 Task: Make in the project AgileDeck a sprint 'Release Planning Sprint'. Create in the project AgileDeck a sprint 'Release Planning Sprint'. Add in the project AgileDeck a sprint 'Release Planning Sprint'
Action: Mouse moved to (188, 58)
Screenshot: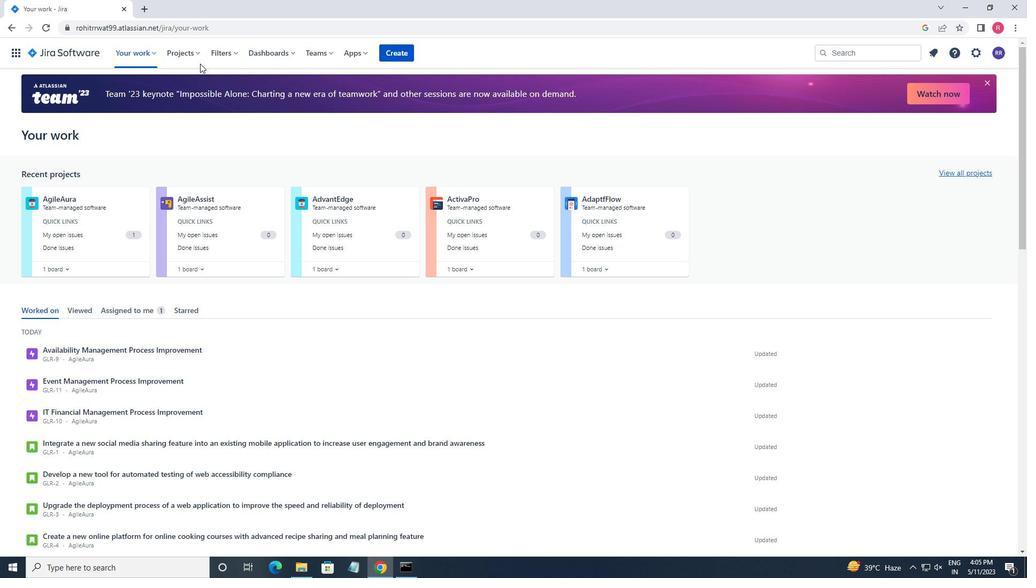 
Action: Mouse pressed left at (188, 58)
Screenshot: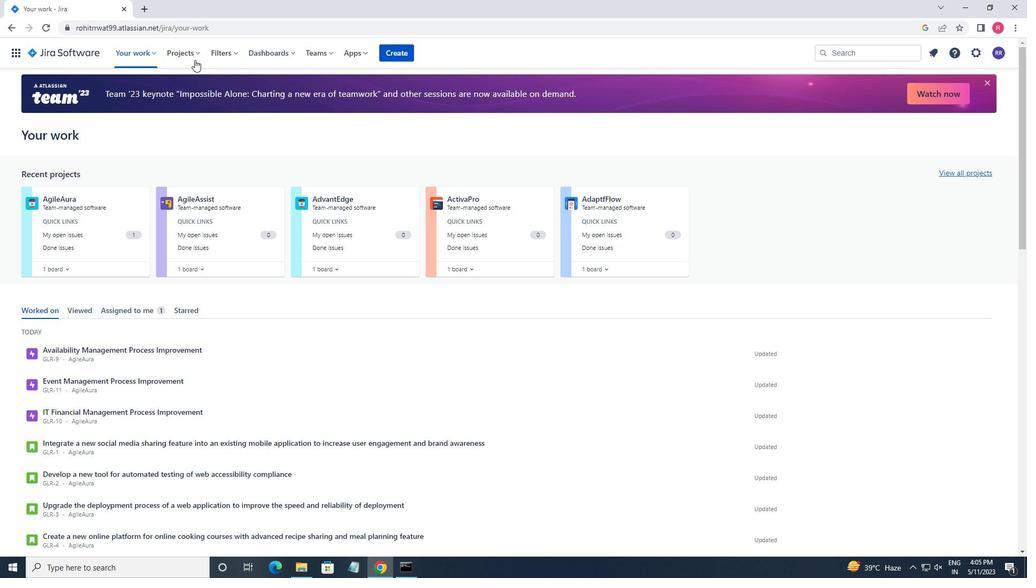 
Action: Mouse moved to (204, 107)
Screenshot: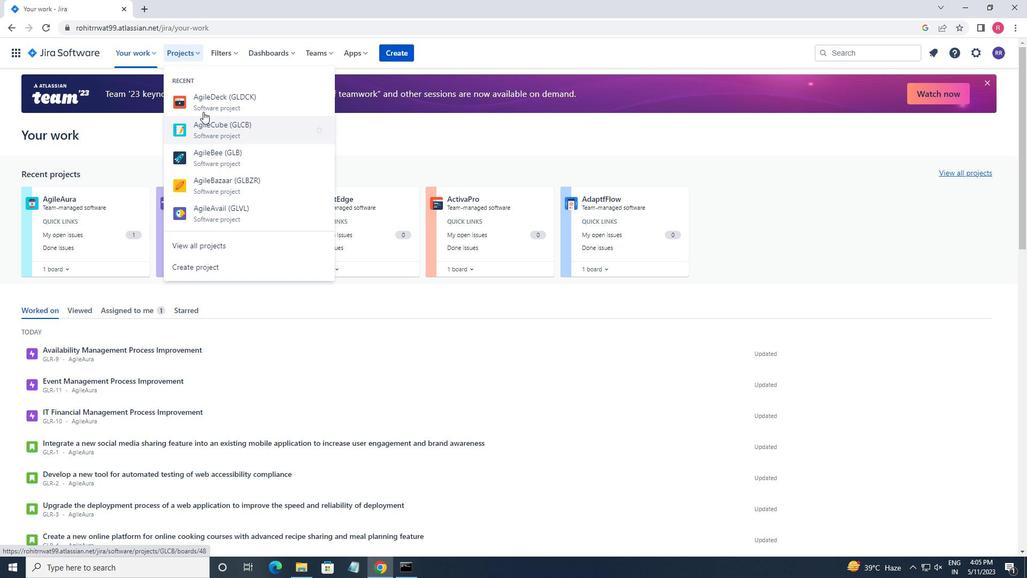 
Action: Mouse pressed left at (204, 107)
Screenshot: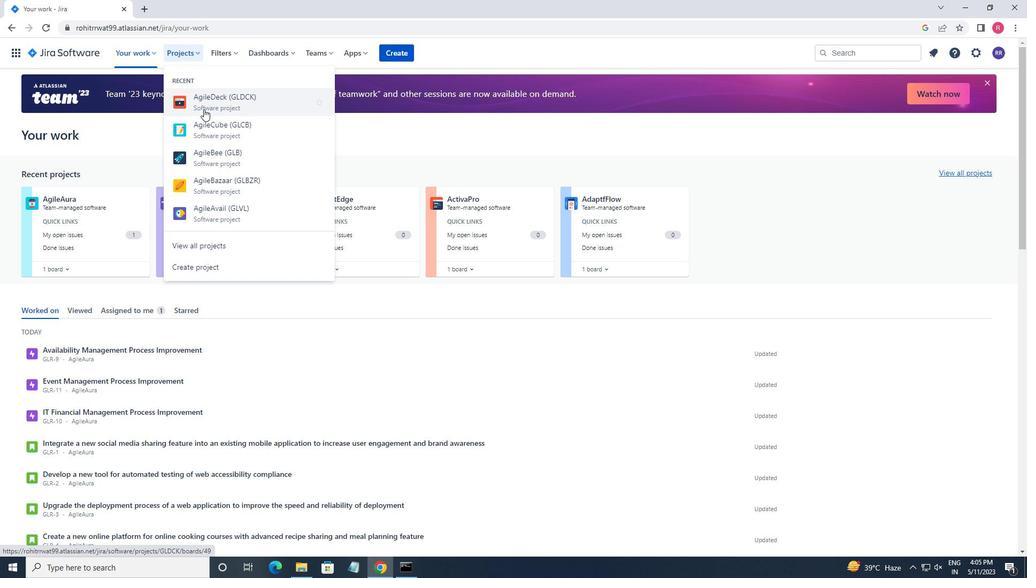 
Action: Mouse moved to (59, 167)
Screenshot: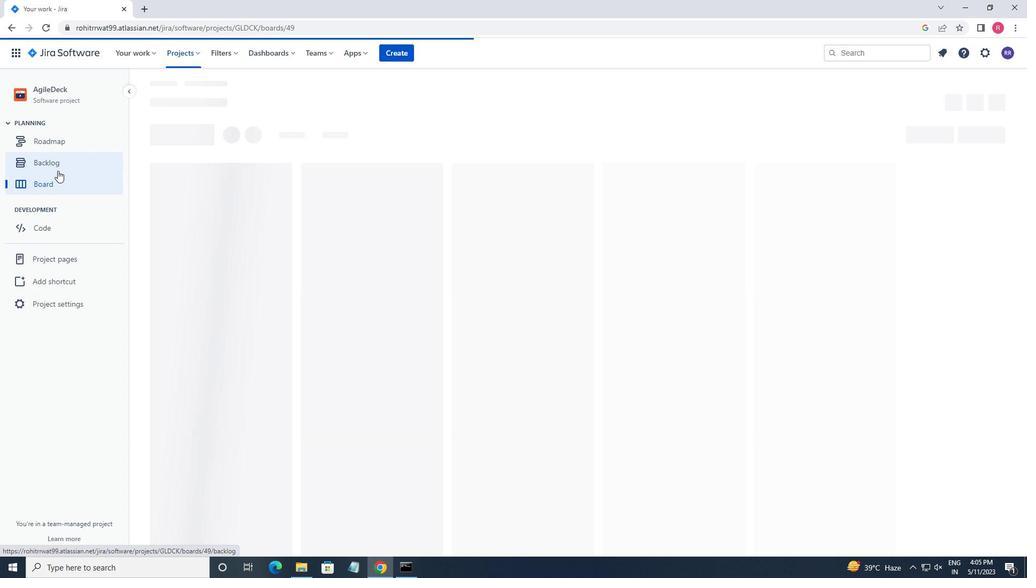 
Action: Mouse pressed left at (59, 167)
Screenshot: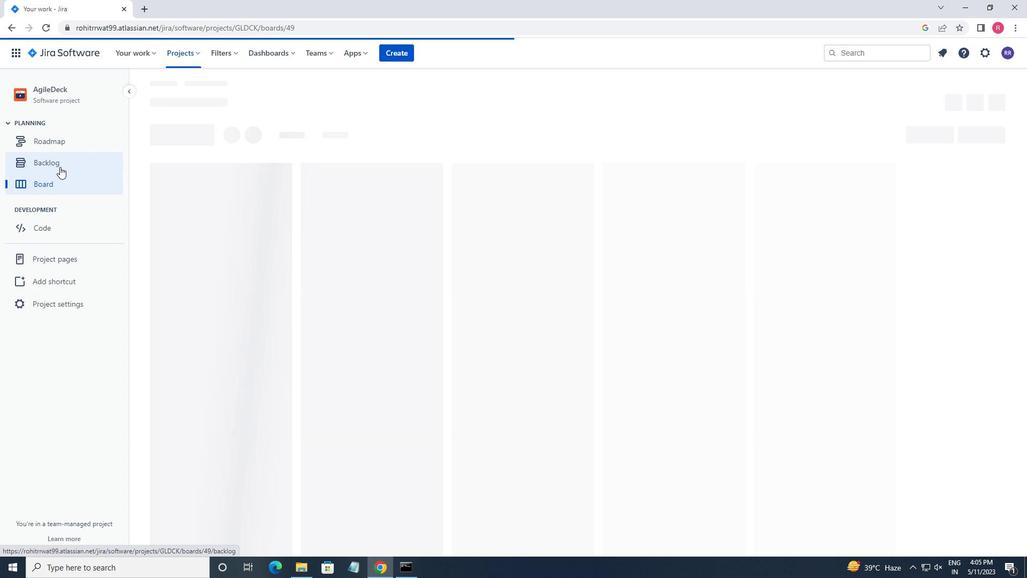 
Action: Mouse moved to (951, 168)
Screenshot: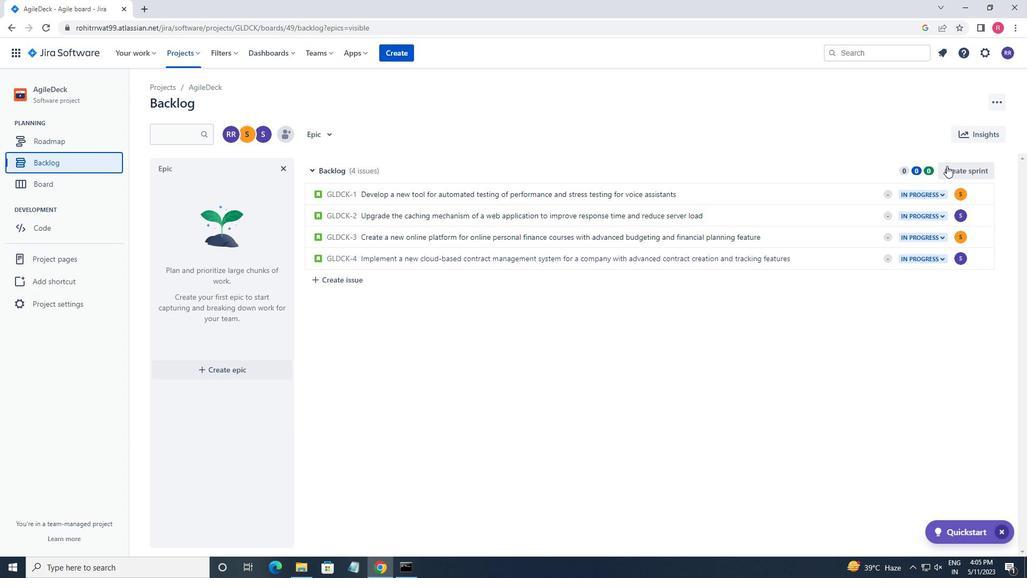 
Action: Mouse pressed left at (951, 168)
Screenshot: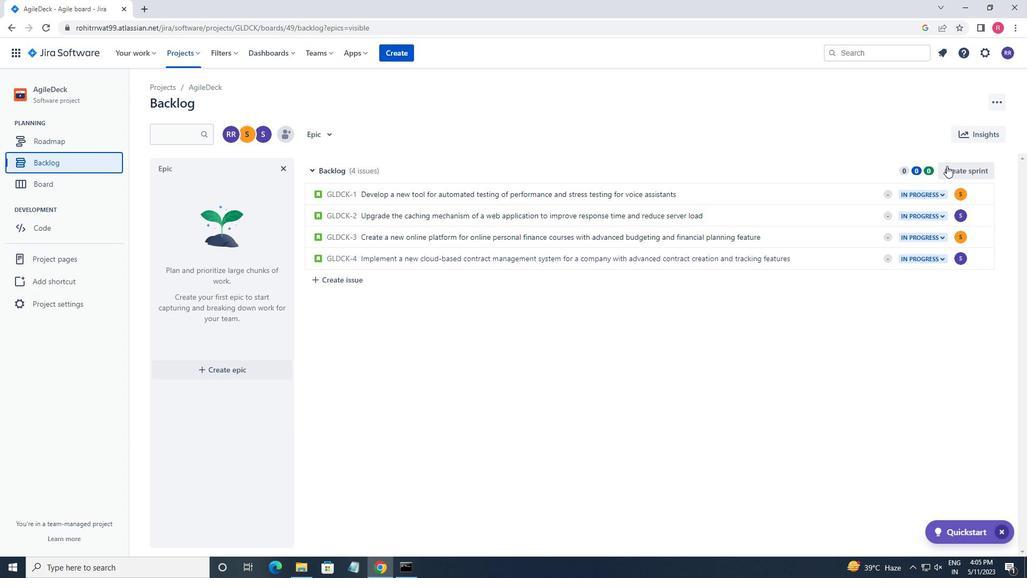 
Action: Mouse moved to (379, 170)
Screenshot: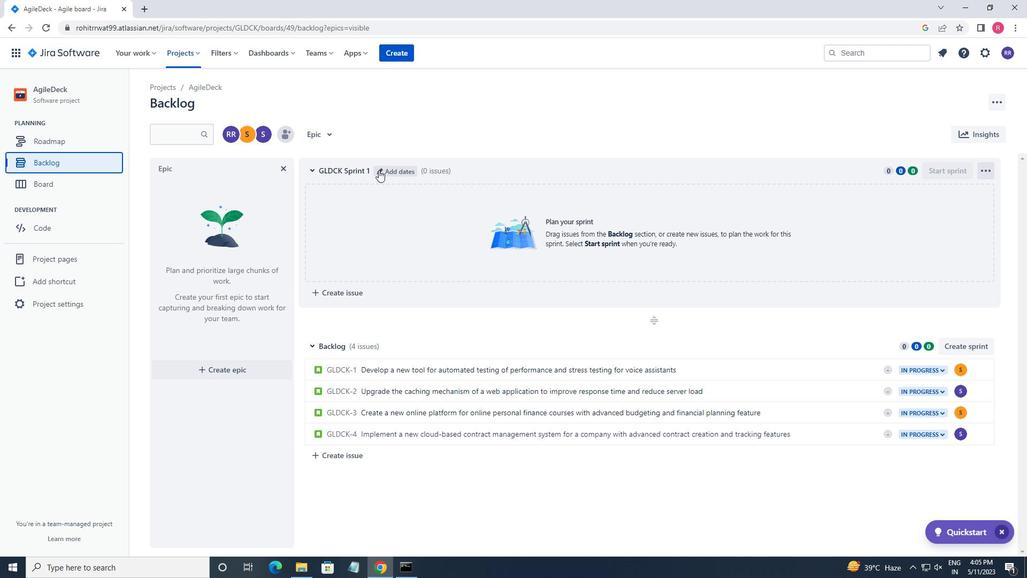 
Action: Mouse pressed left at (379, 170)
Screenshot: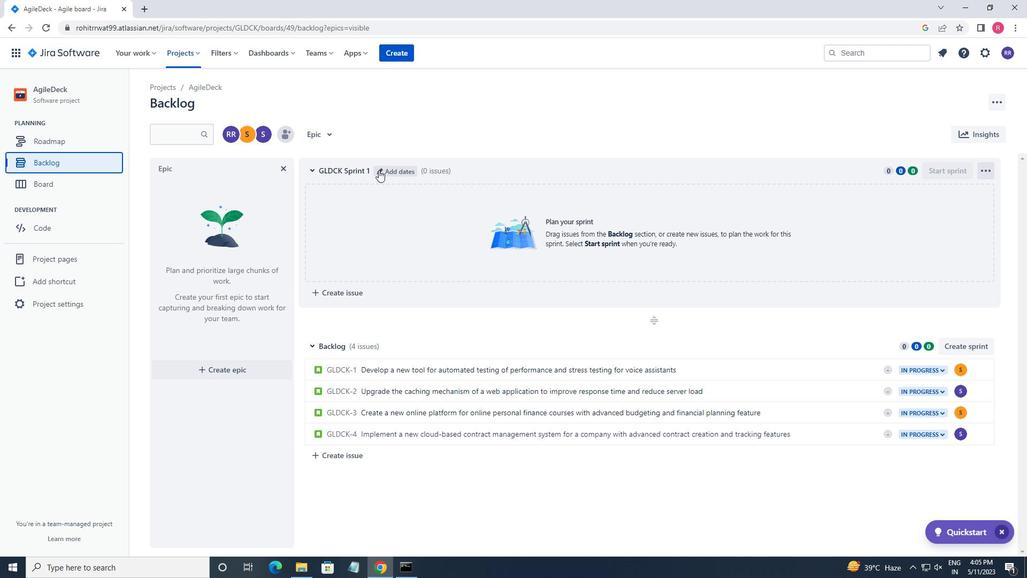 
Action: Key pressed <Key.backspace><Key.backspace><Key.backspace><Key.backspace><Key.backspace><Key.backspace><Key.backspace><Key.backspace><Key.backspace><Key.backspace><Key.backspace><Key.backspace><Key.backspace><Key.backspace><Key.shift>RELEASE<Key.space><Key.shift_r>PLANNING<Key.space><Key.shift>SPRINT
Screenshot: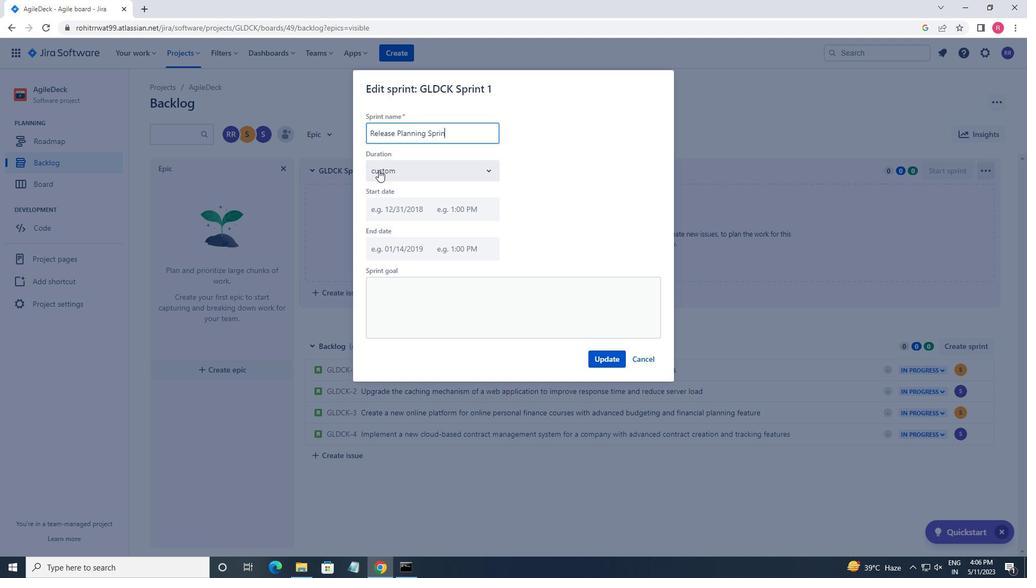 
Action: Mouse moved to (600, 355)
Screenshot: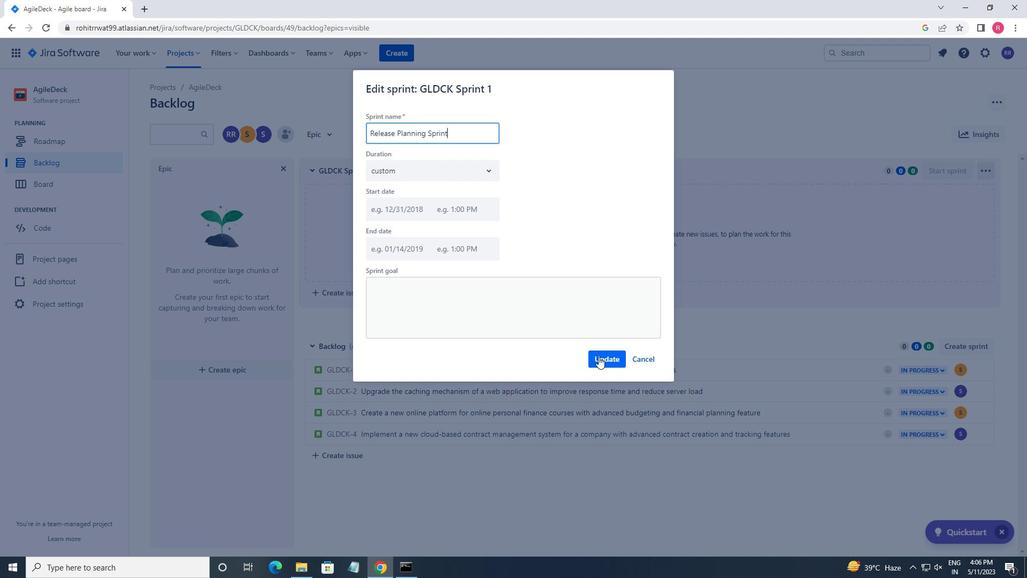 
Action: Mouse pressed left at (600, 355)
Screenshot: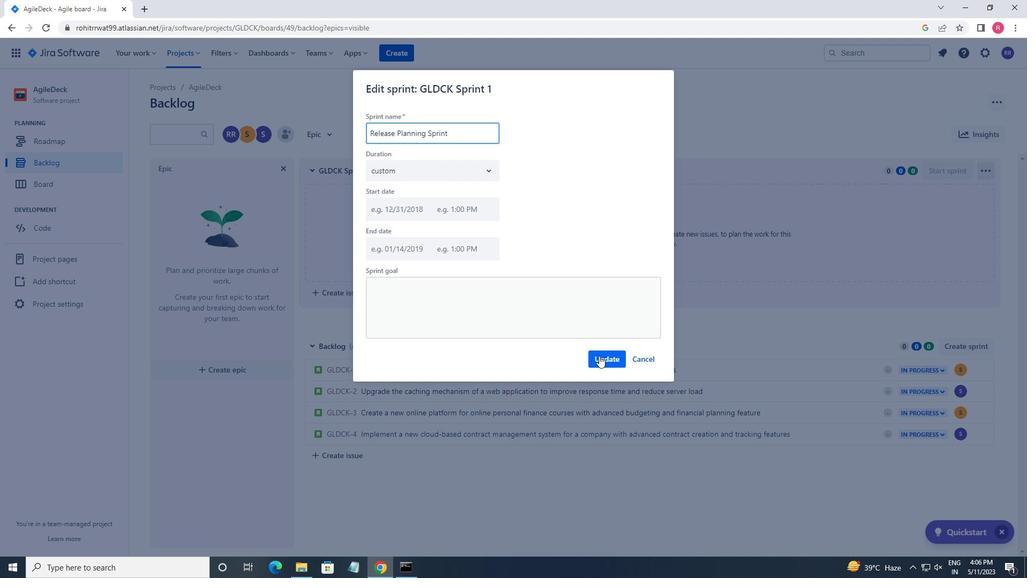 
Action: Mouse moved to (977, 348)
Screenshot: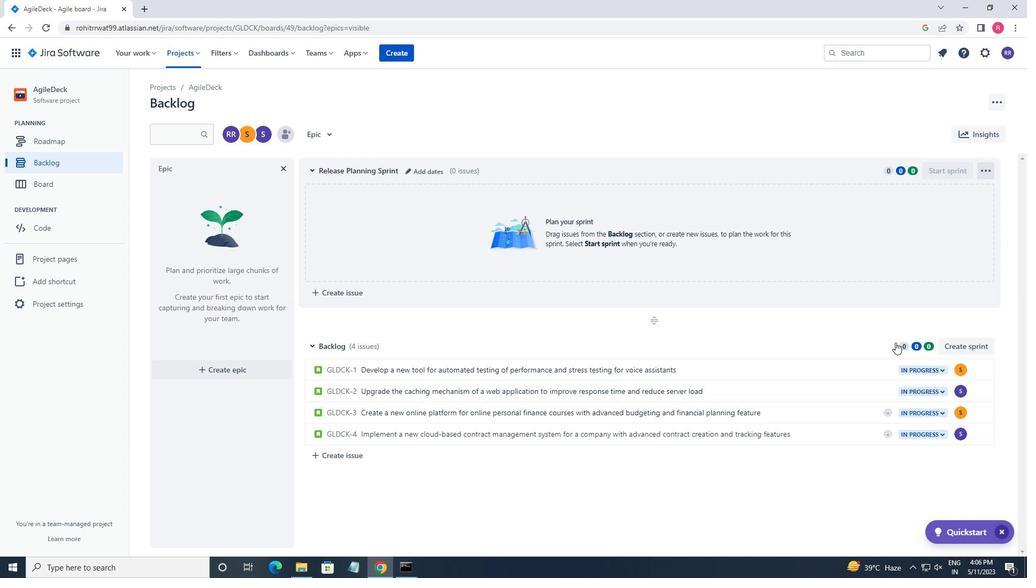 
Action: Mouse pressed left at (977, 348)
Screenshot: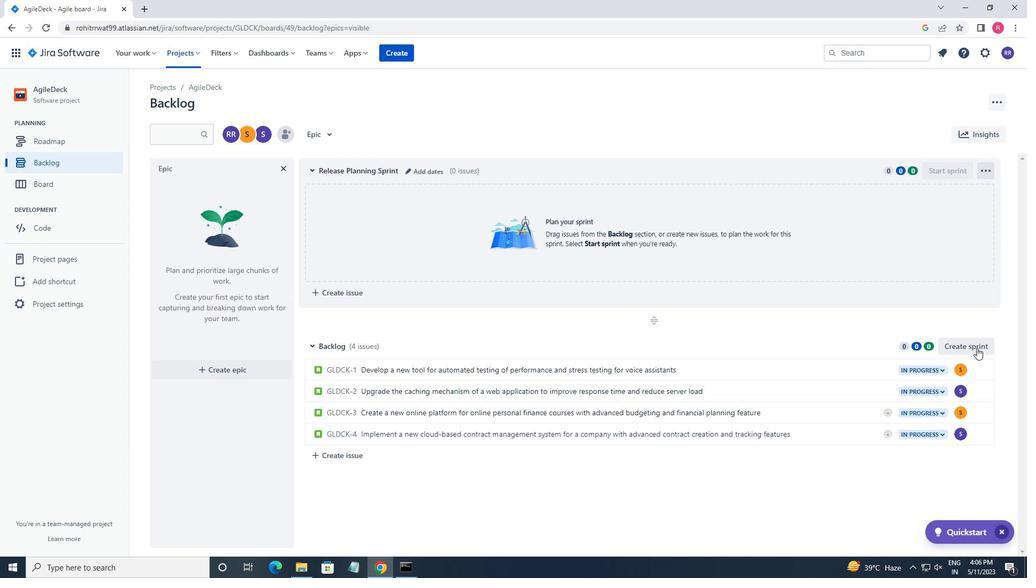 
Action: Mouse moved to (410, 345)
Screenshot: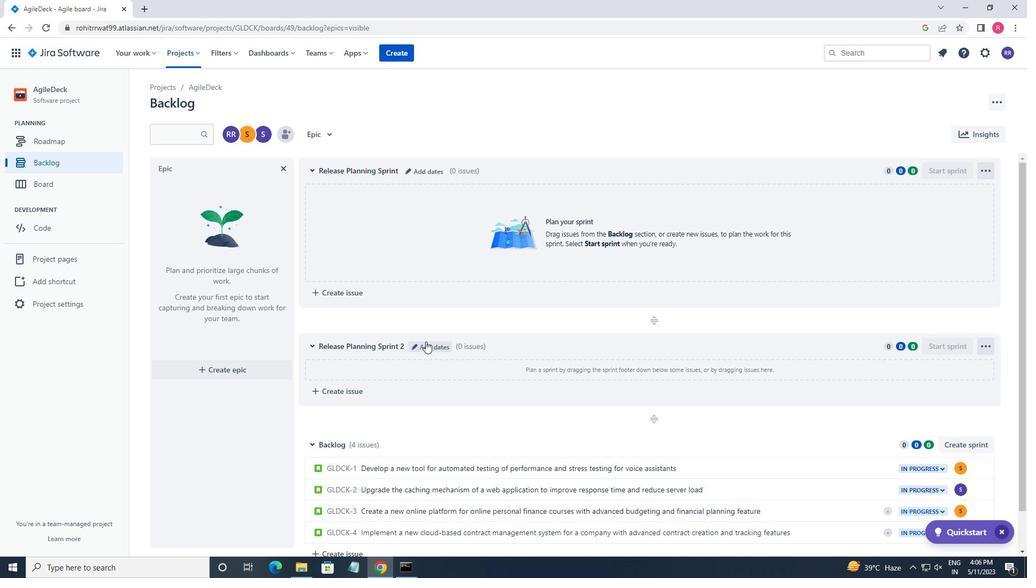 
Action: Mouse pressed left at (410, 345)
Screenshot: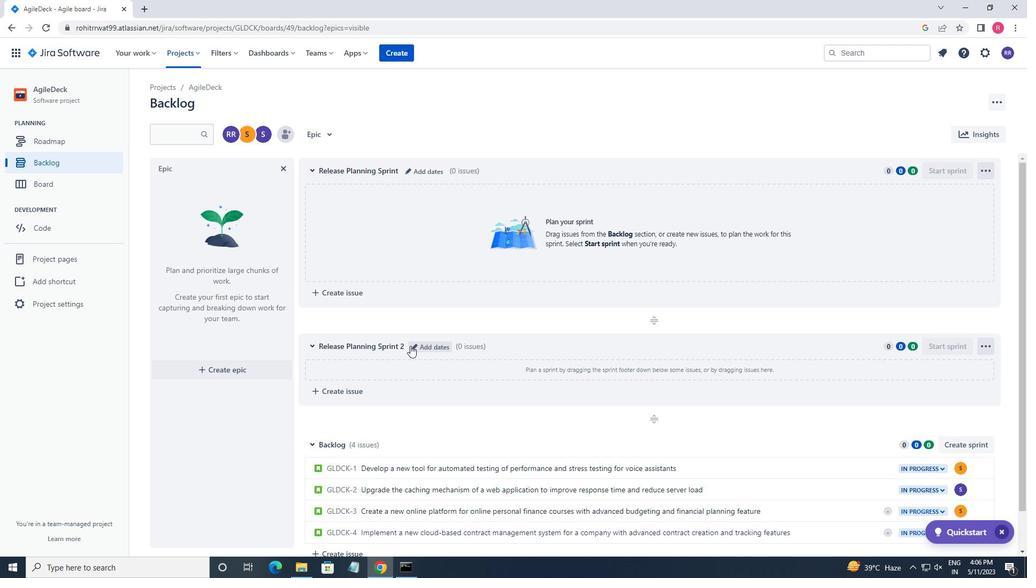 
Action: Key pressed <Key.backspace><Key.enter>
Screenshot: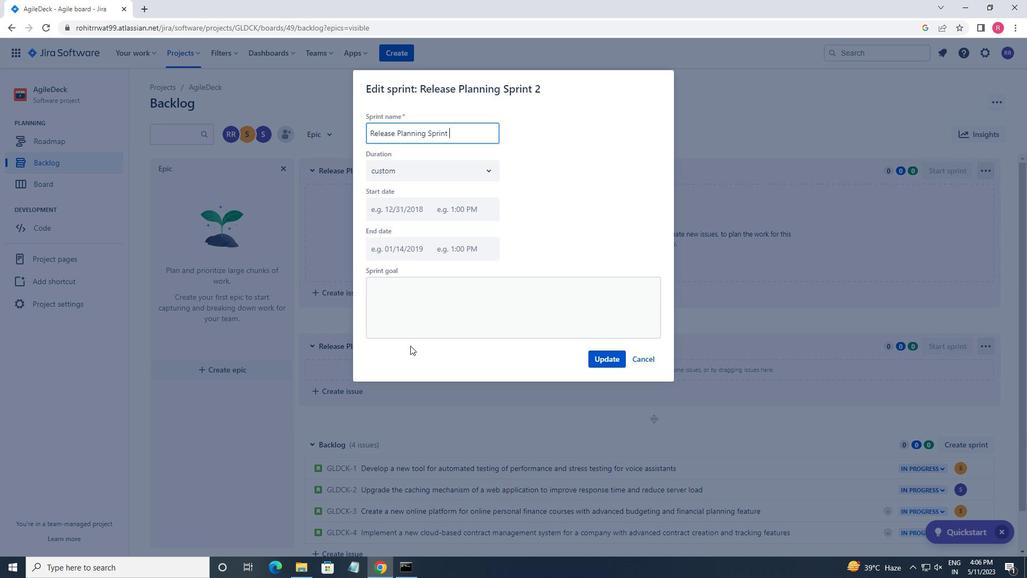 
Action: Mouse moved to (959, 446)
Screenshot: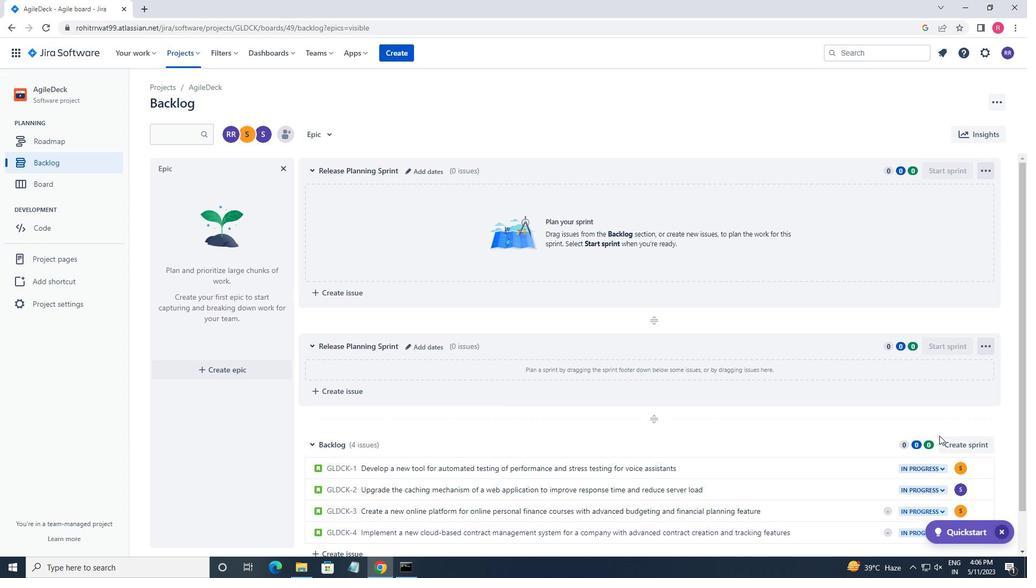 
Action: Mouse pressed left at (959, 446)
Screenshot: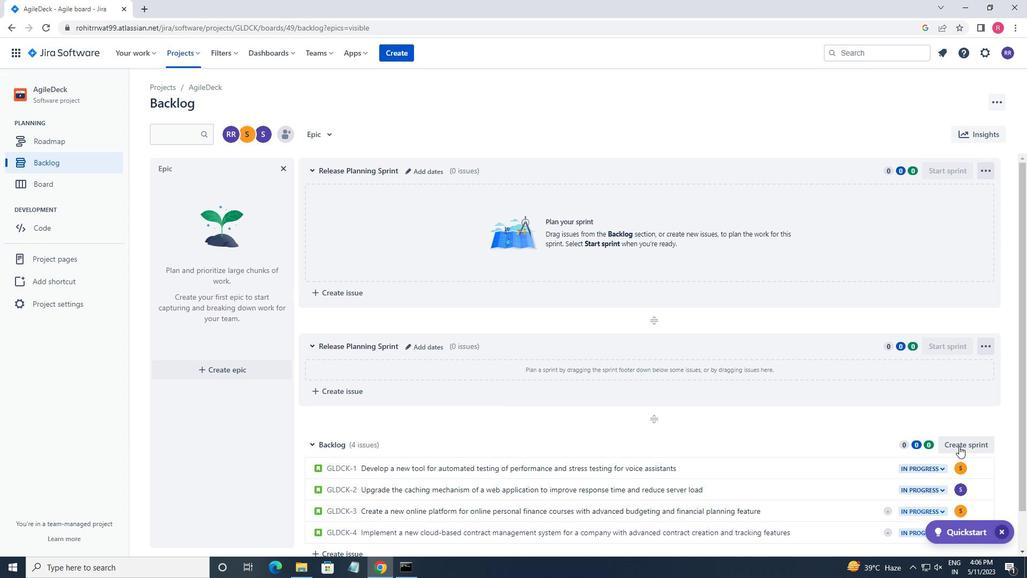 
Action: Mouse moved to (418, 446)
Screenshot: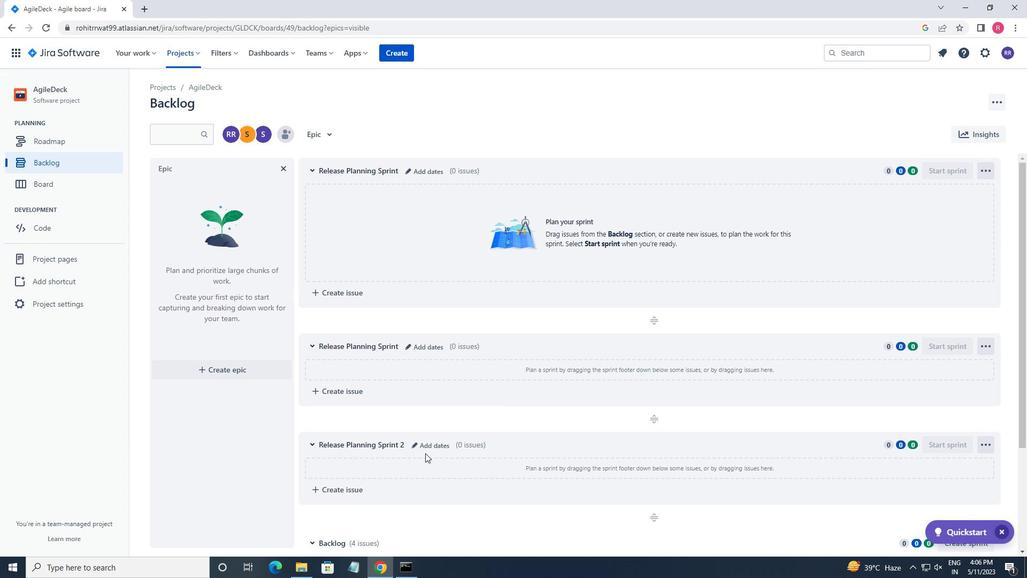 
Action: Mouse pressed left at (418, 446)
Screenshot: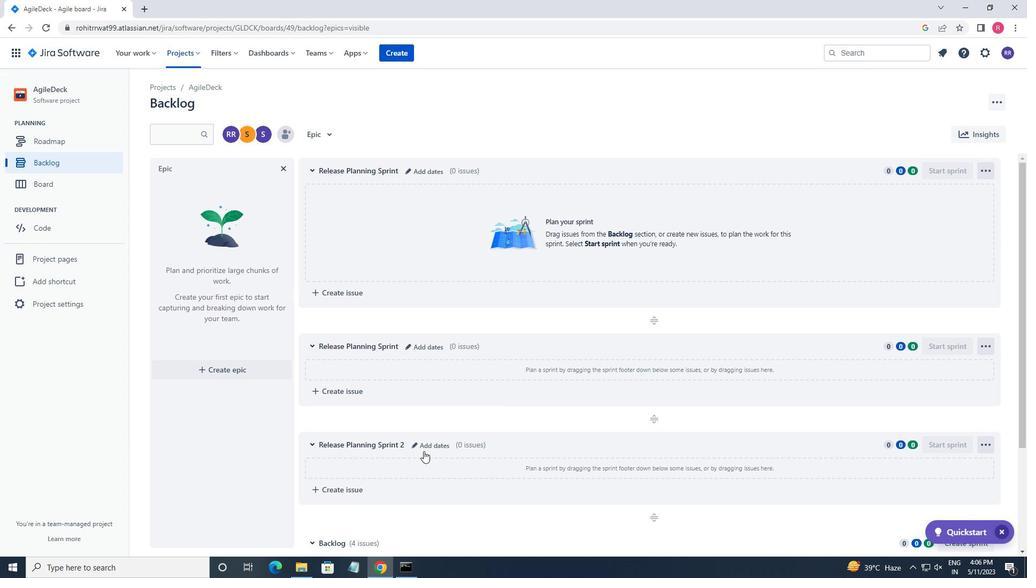 
Action: Mouse moved to (373, 356)
Screenshot: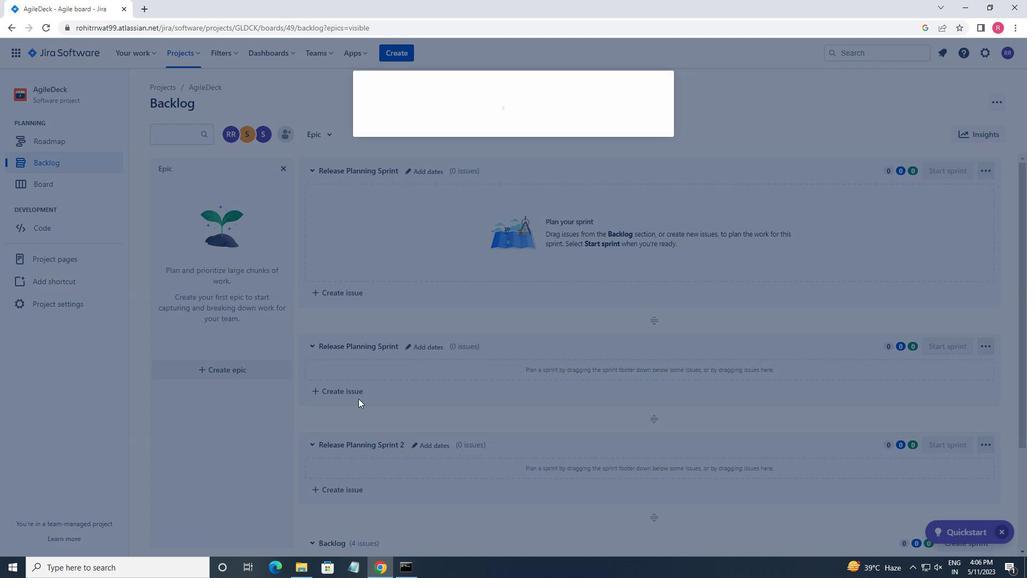 
Action: Key pressed <Key.backspace><Key.enter>
Screenshot: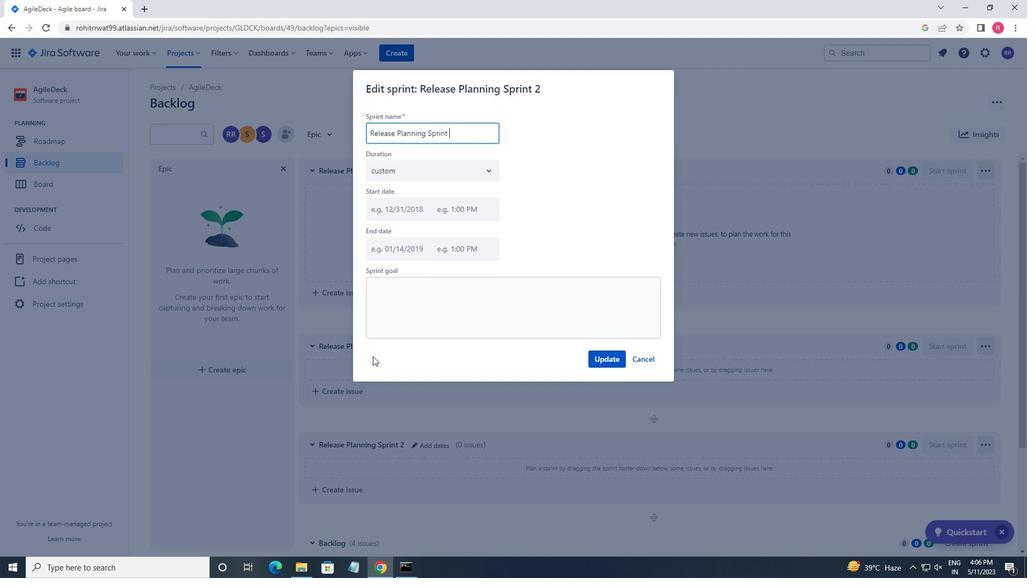 
